 Task: Paste the formula only.
Action: Mouse moved to (229, 449)
Screenshot: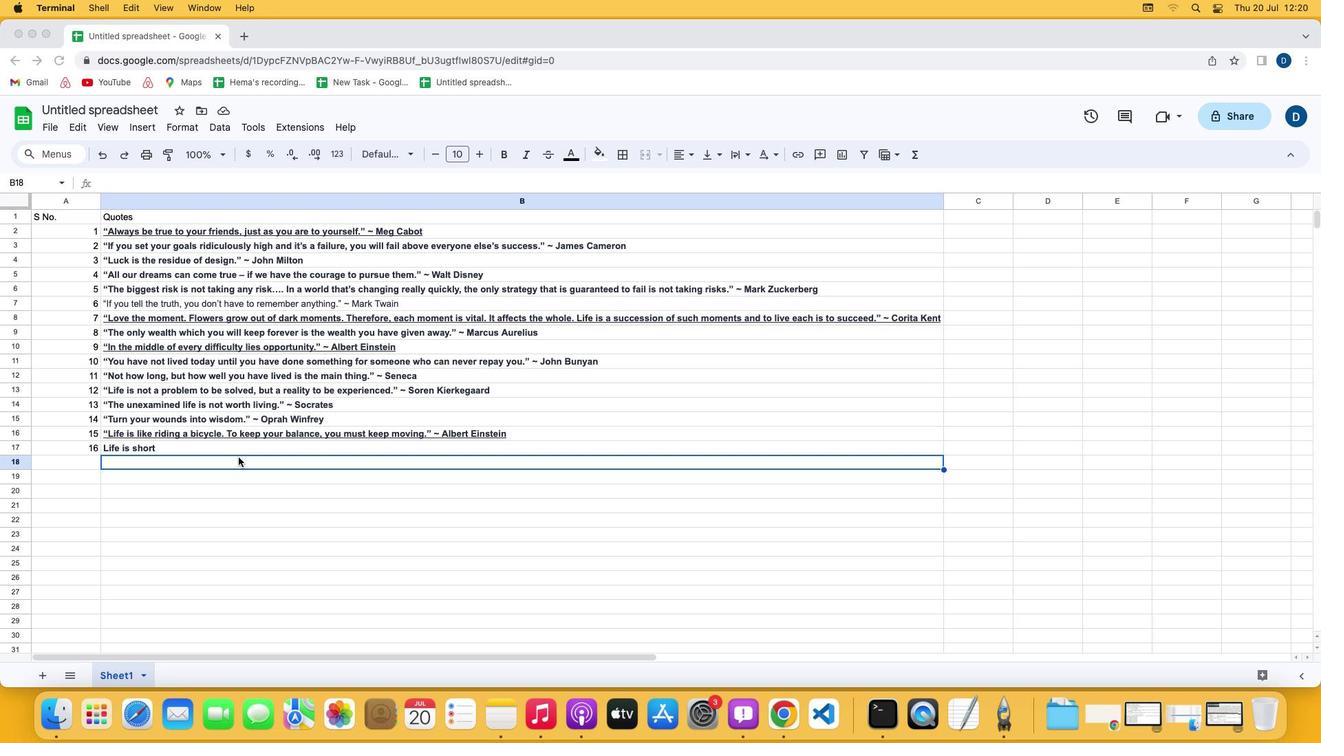 
Action: Mouse pressed left at (229, 449)
Screenshot: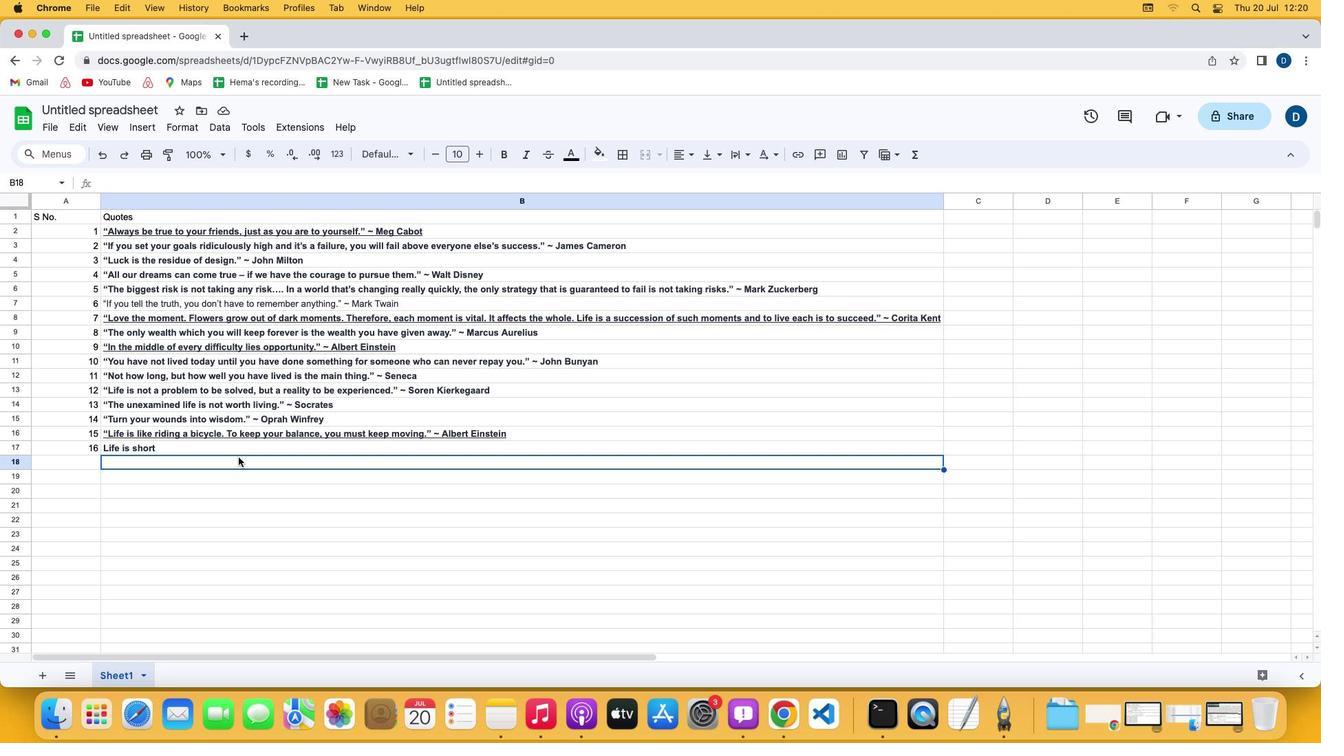 
Action: Mouse pressed left at (229, 449)
Screenshot: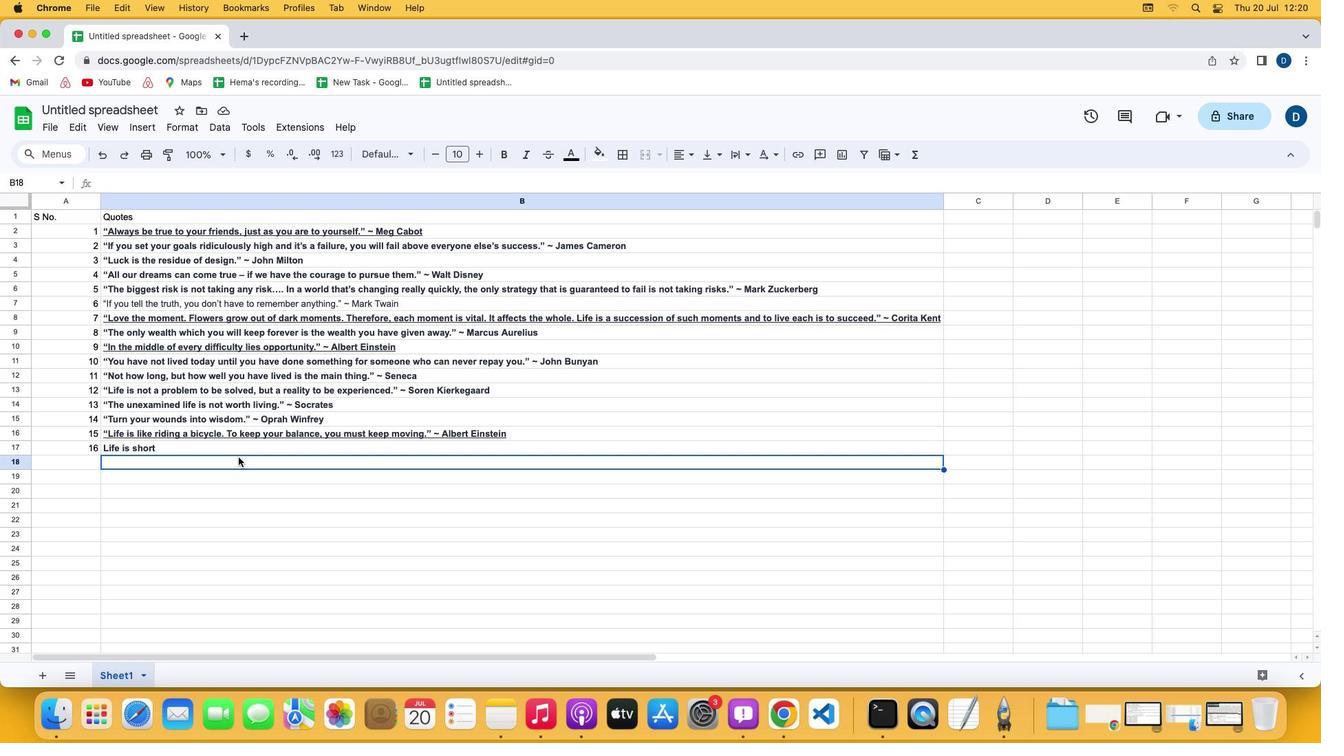 
Action: Mouse moved to (37, 239)
Screenshot: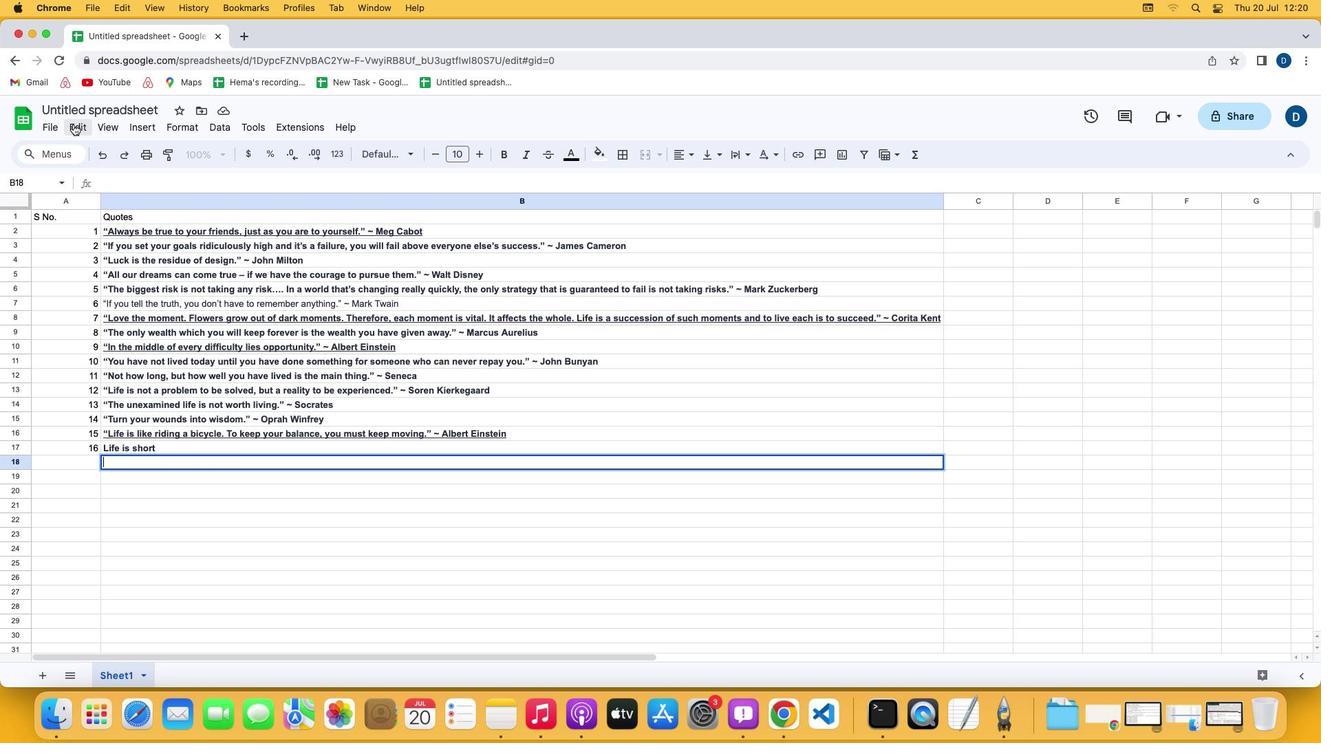 
Action: Mouse pressed left at (37, 239)
Screenshot: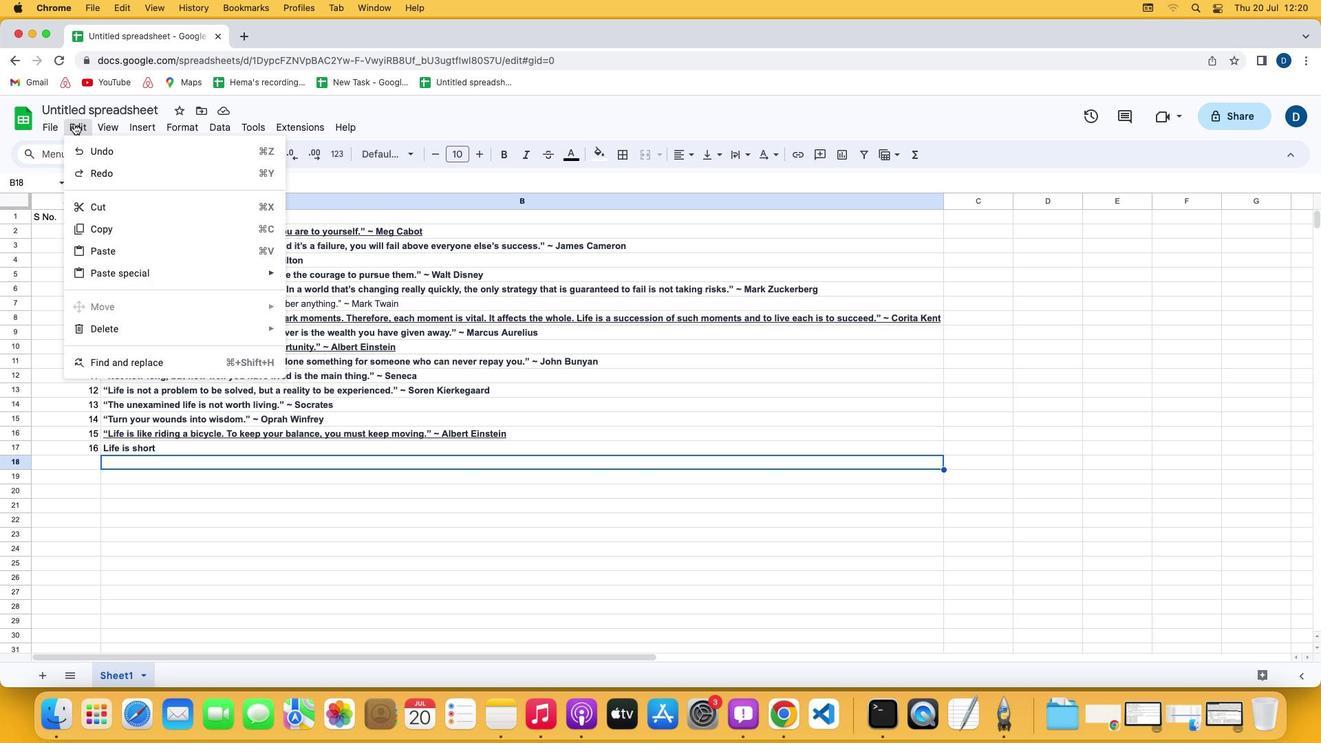 
Action: Mouse moved to (350, 366)
Screenshot: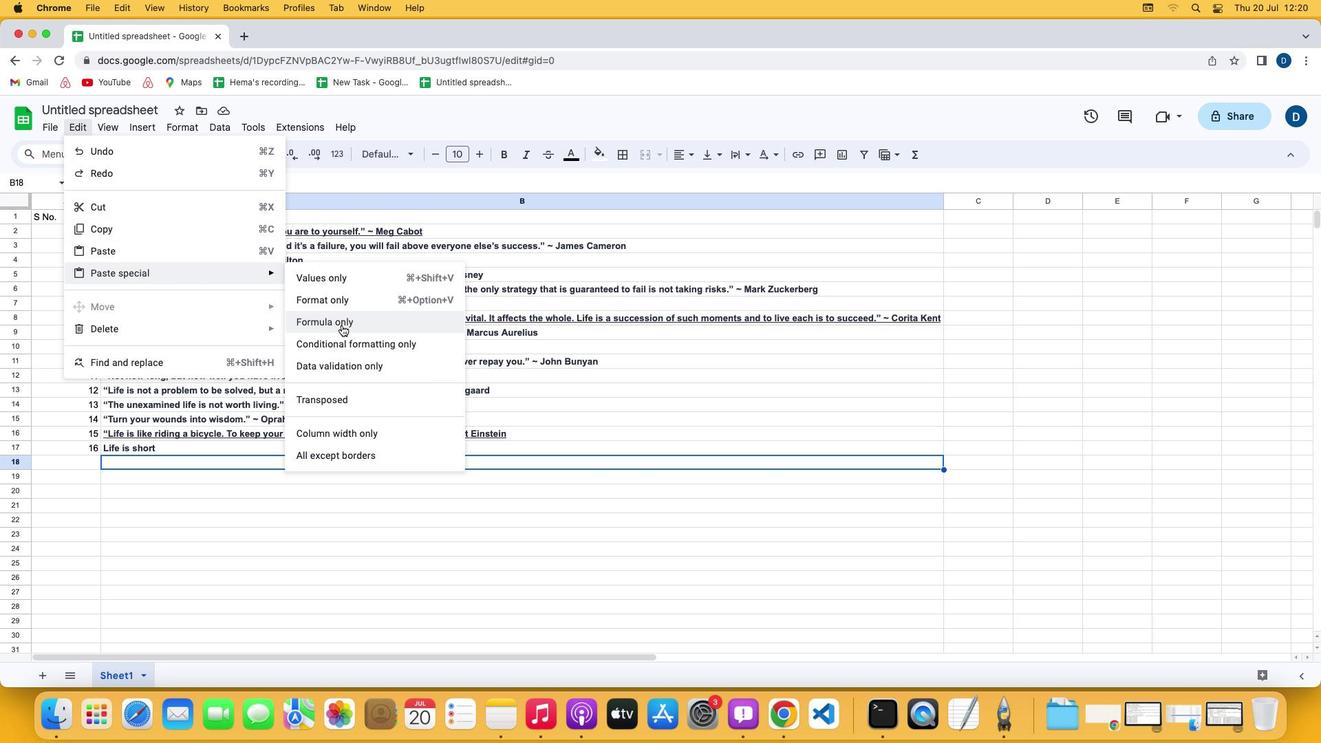 
Action: Mouse pressed left at (350, 366)
Screenshot: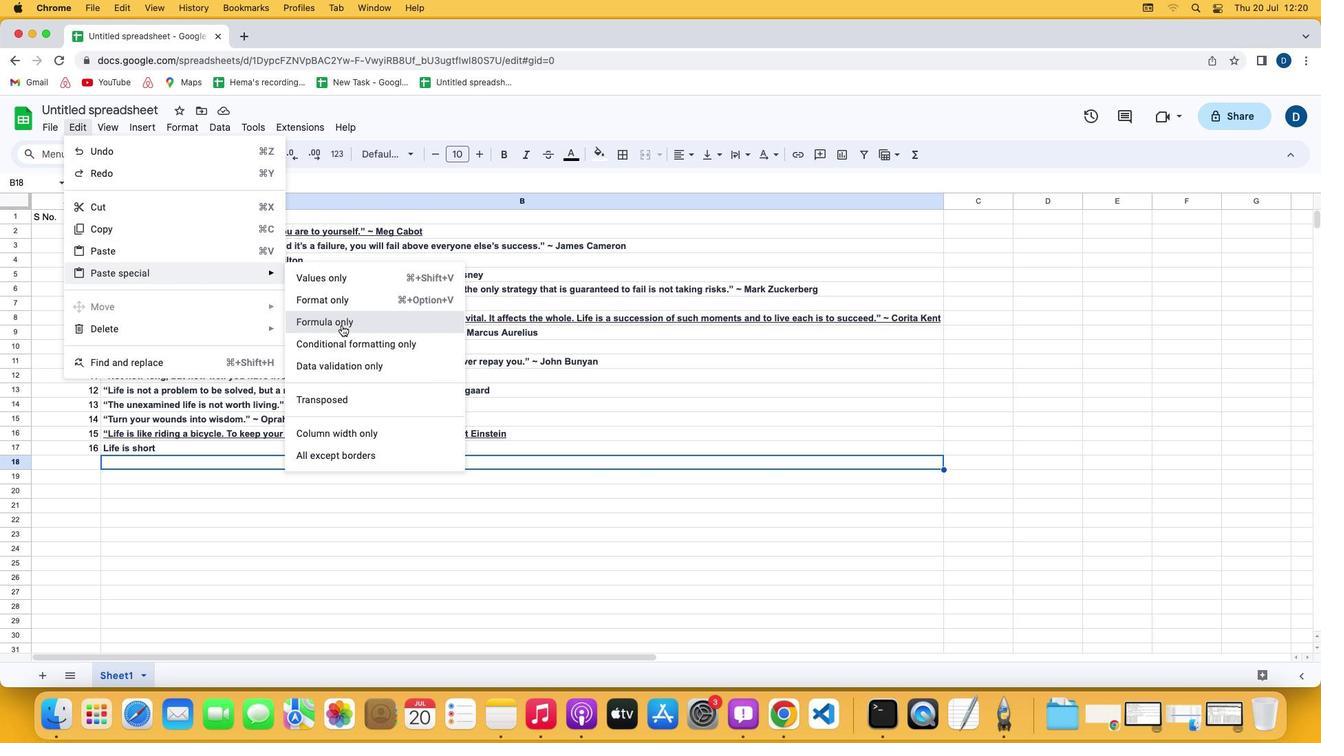 
Action: Mouse moved to (366, 478)
Screenshot: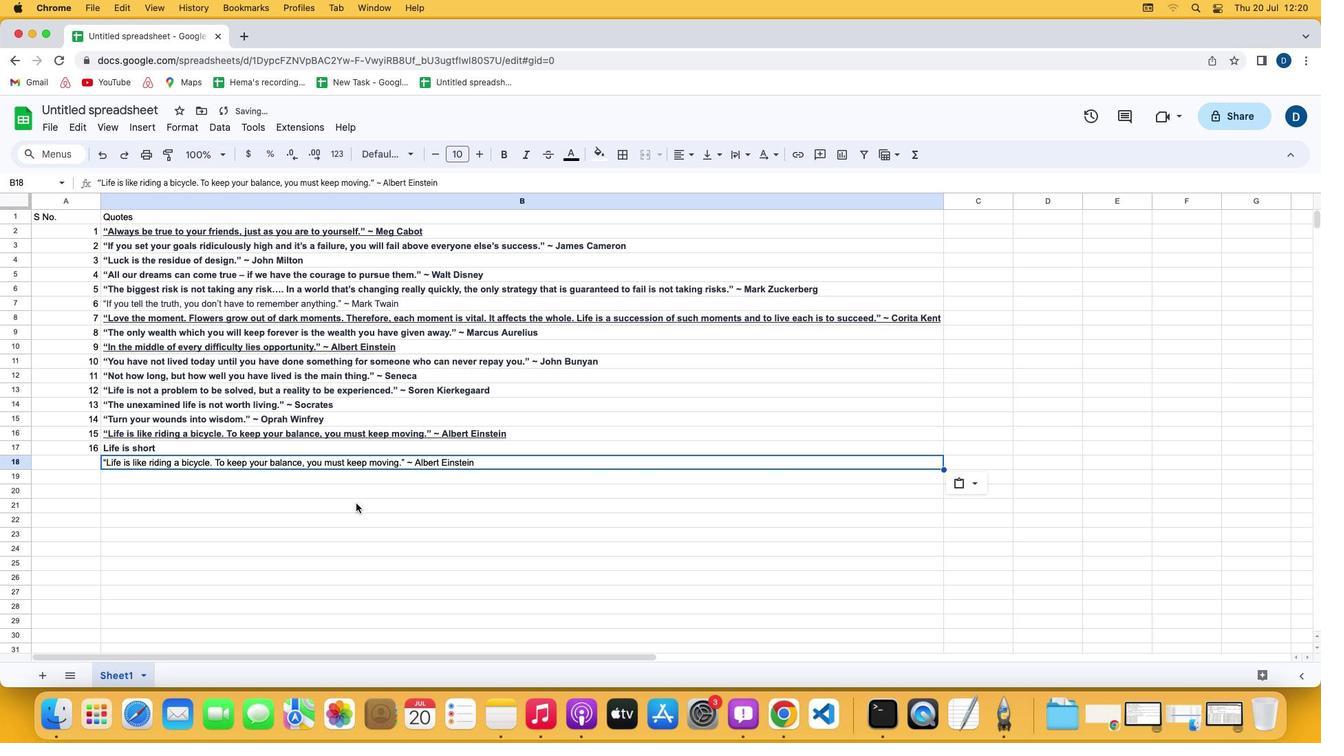 
